 Task: Create List Payments in Board Employee Benefits to Workspace Front-end Development. Create List Refunds in Board Employee Benefits Optimization to Workspace Front-end Development. Create List Disputes in Board Employee Wellness and Mental Health Programs to Workspace Front-end Development
Action: Mouse moved to (134, 428)
Screenshot: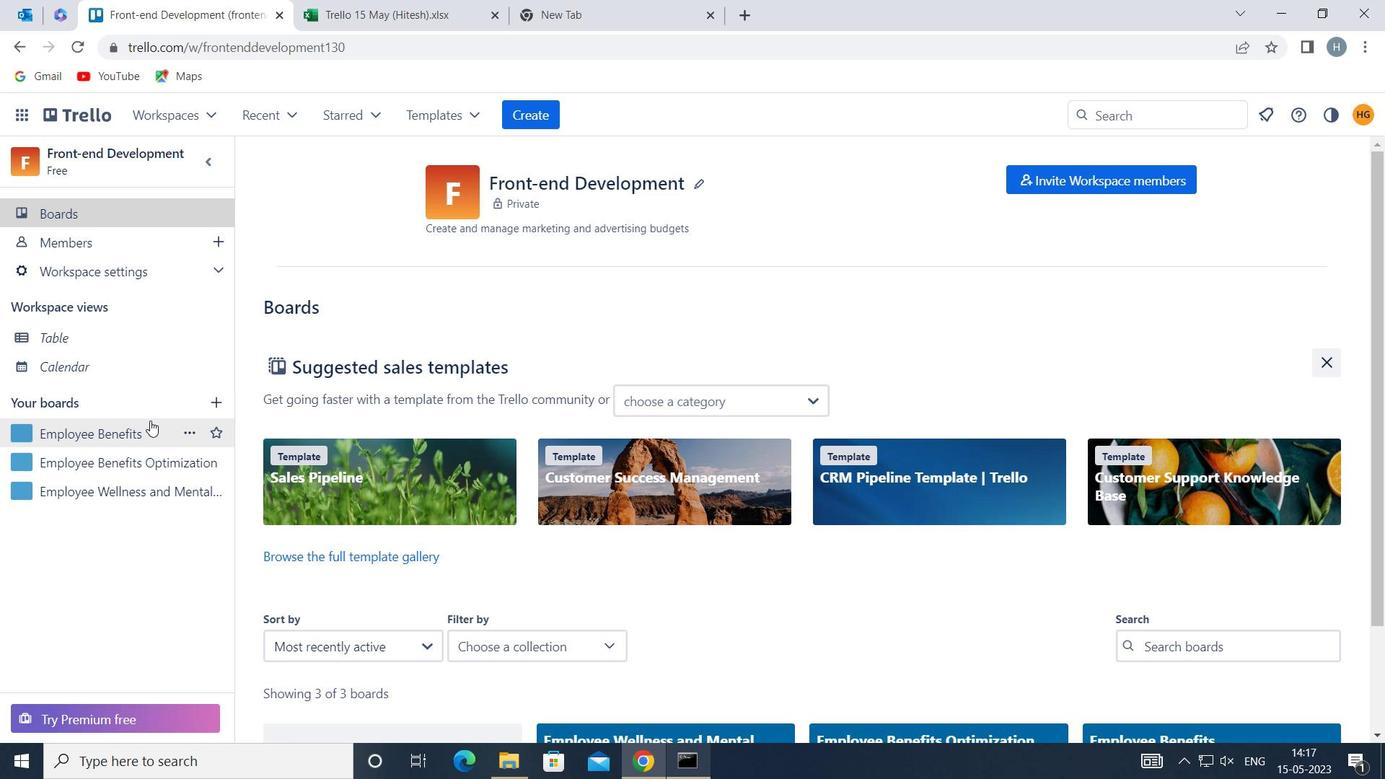 
Action: Mouse pressed left at (134, 428)
Screenshot: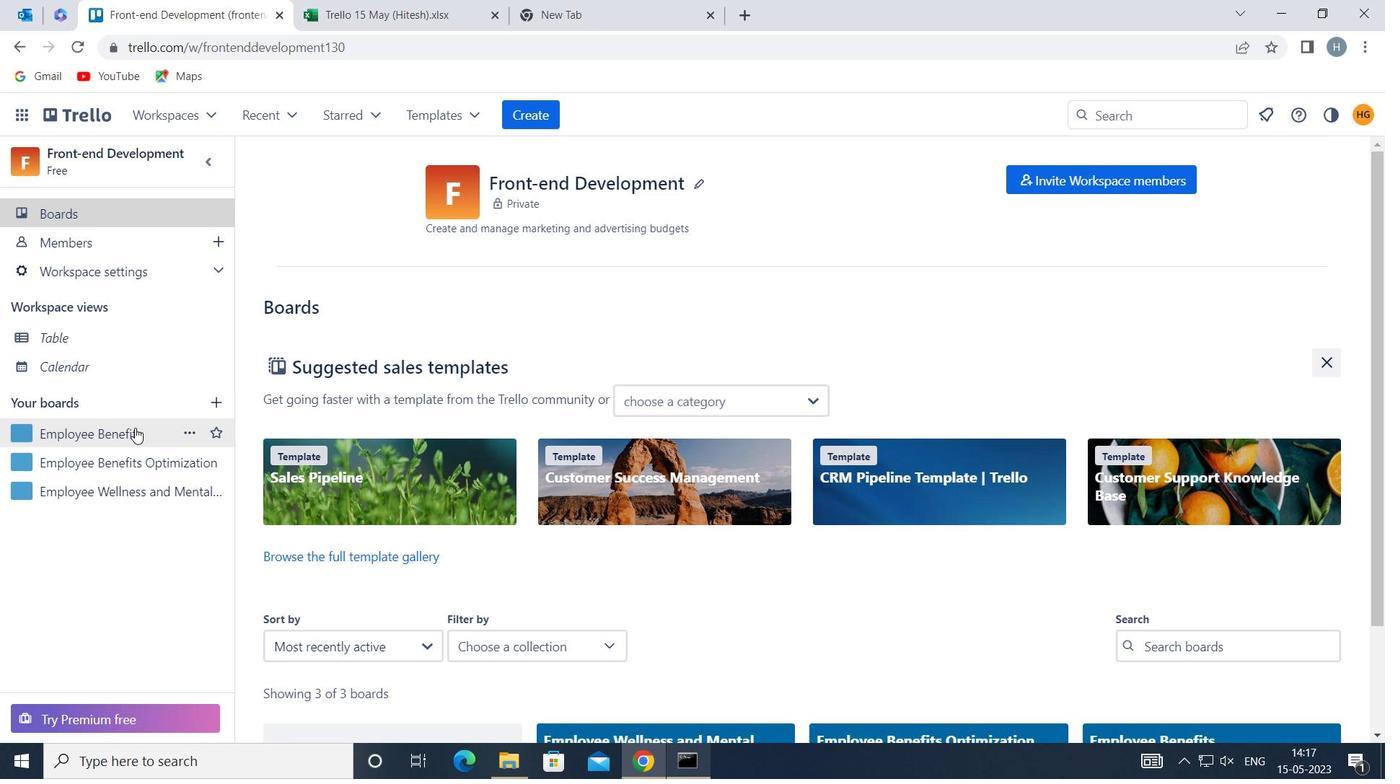 
Action: Mouse moved to (831, 210)
Screenshot: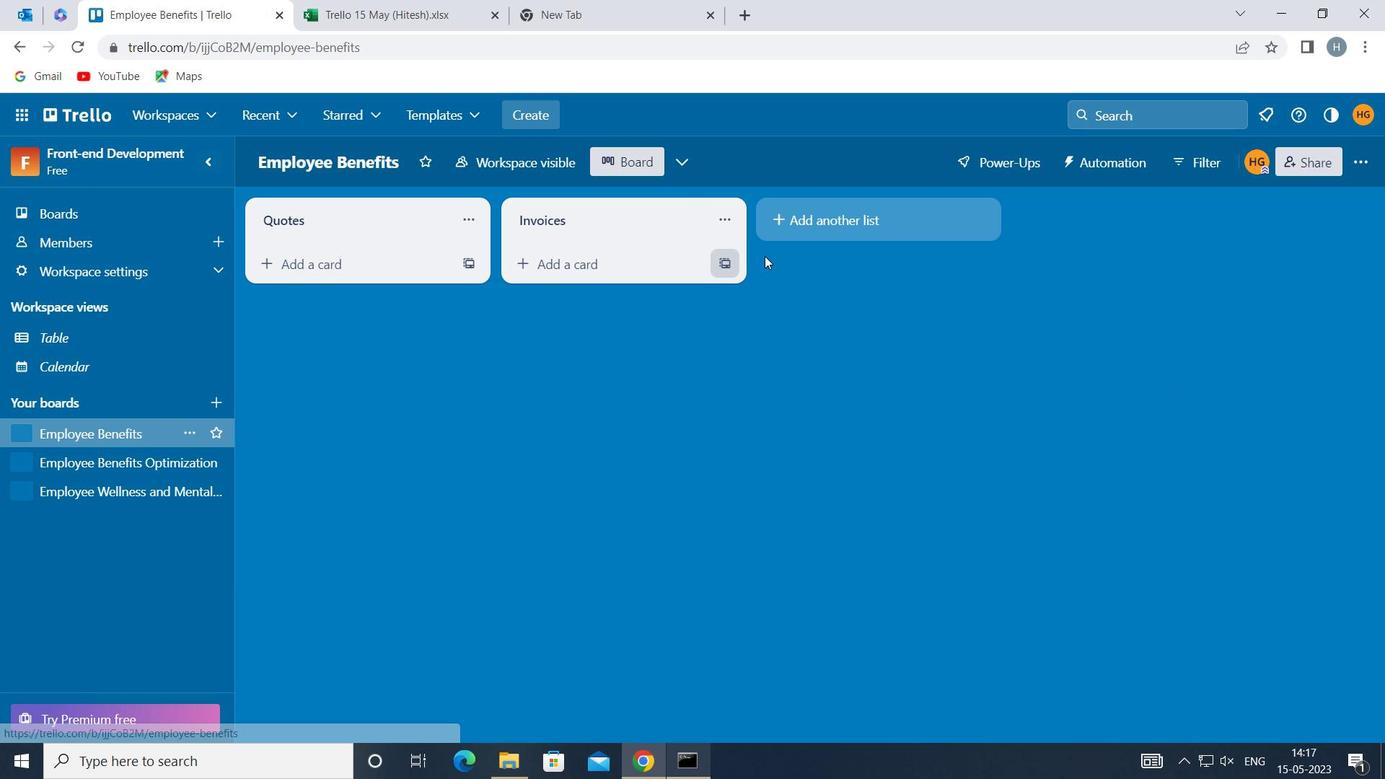 
Action: Mouse pressed left at (831, 210)
Screenshot: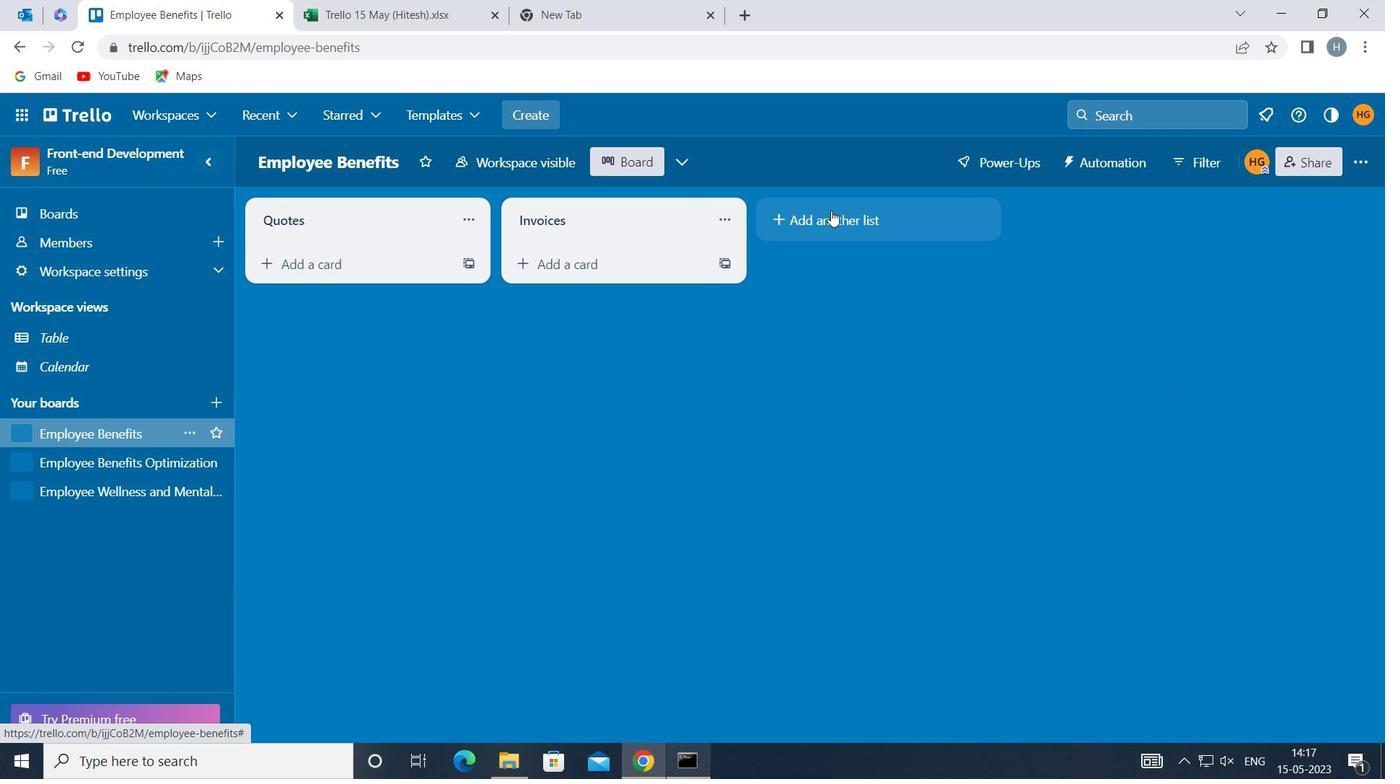 
Action: Key pressed <Key.shift><Key.shift>PAYMENTS
Screenshot: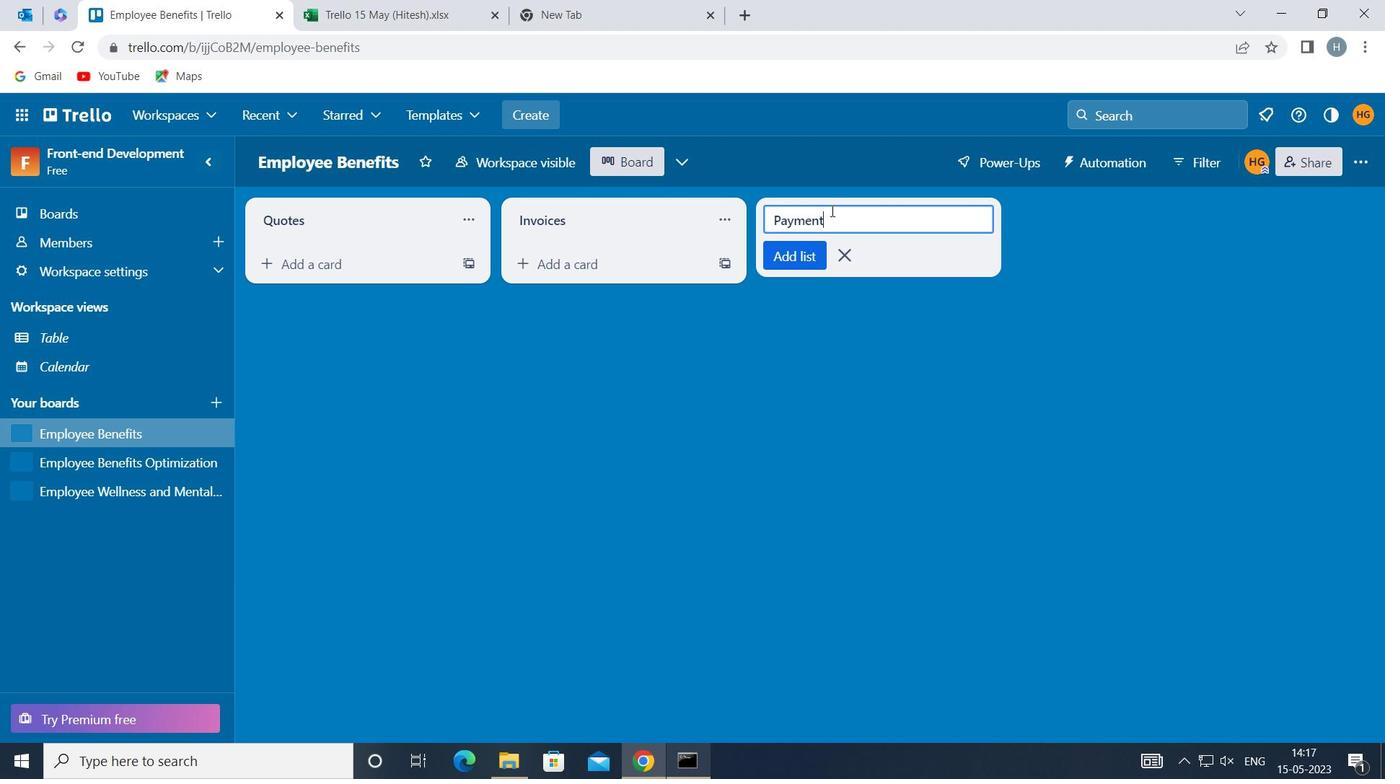 
Action: Mouse moved to (785, 258)
Screenshot: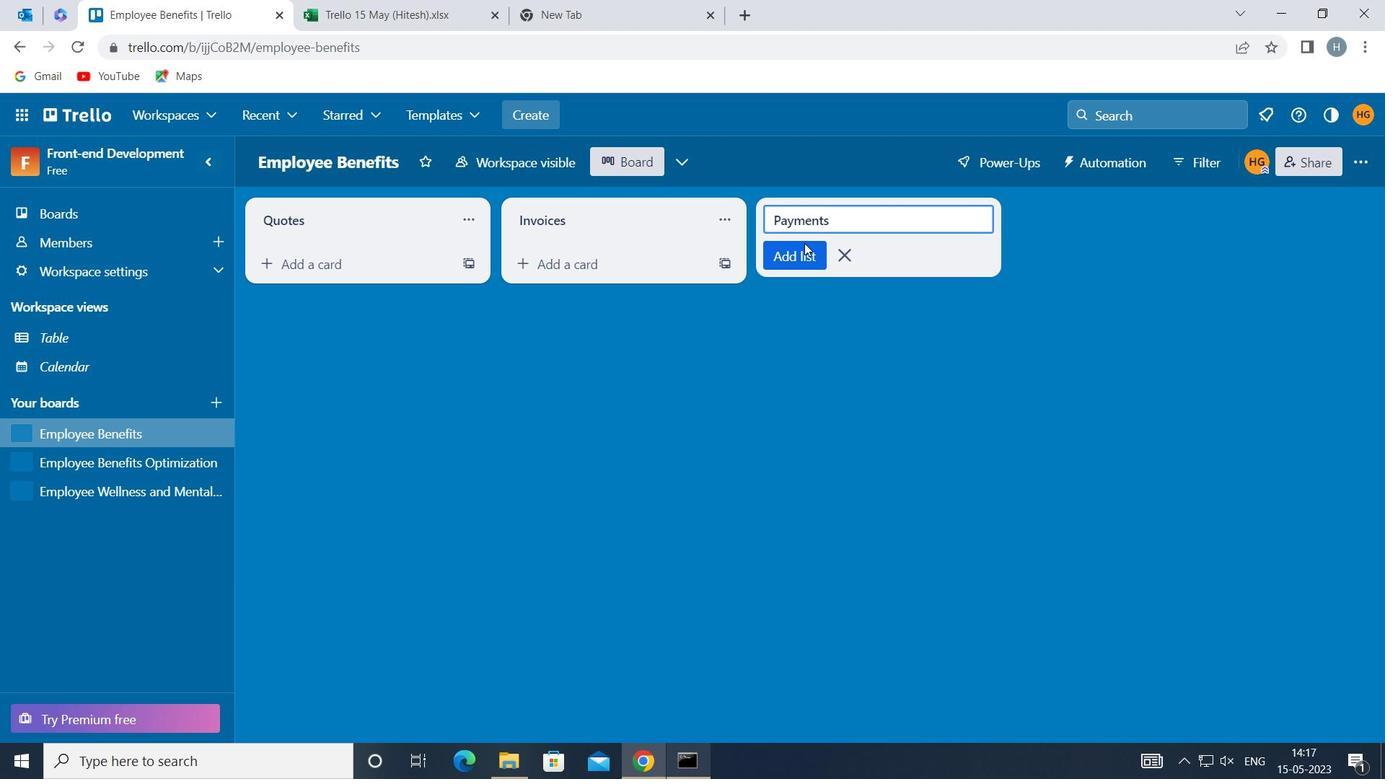 
Action: Mouse pressed left at (785, 258)
Screenshot: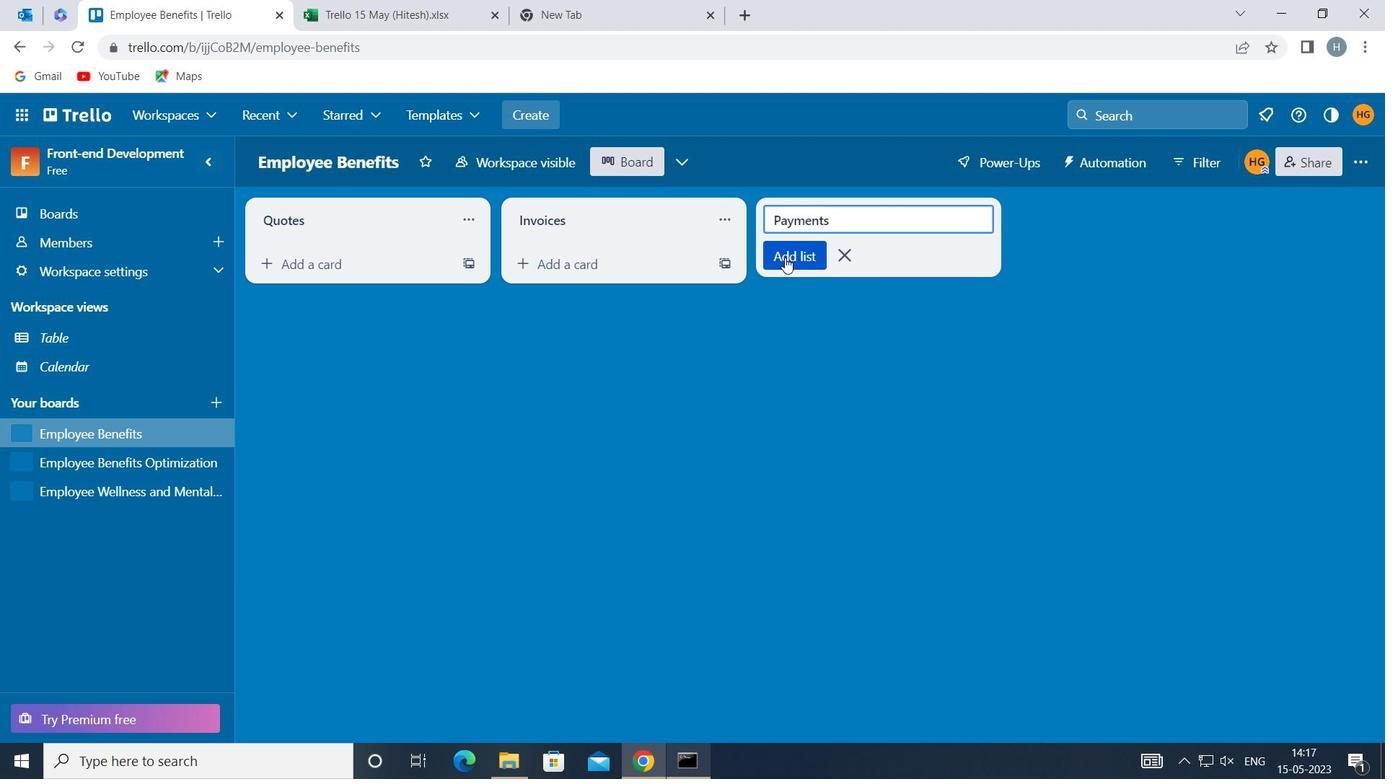 
Action: Mouse moved to (730, 385)
Screenshot: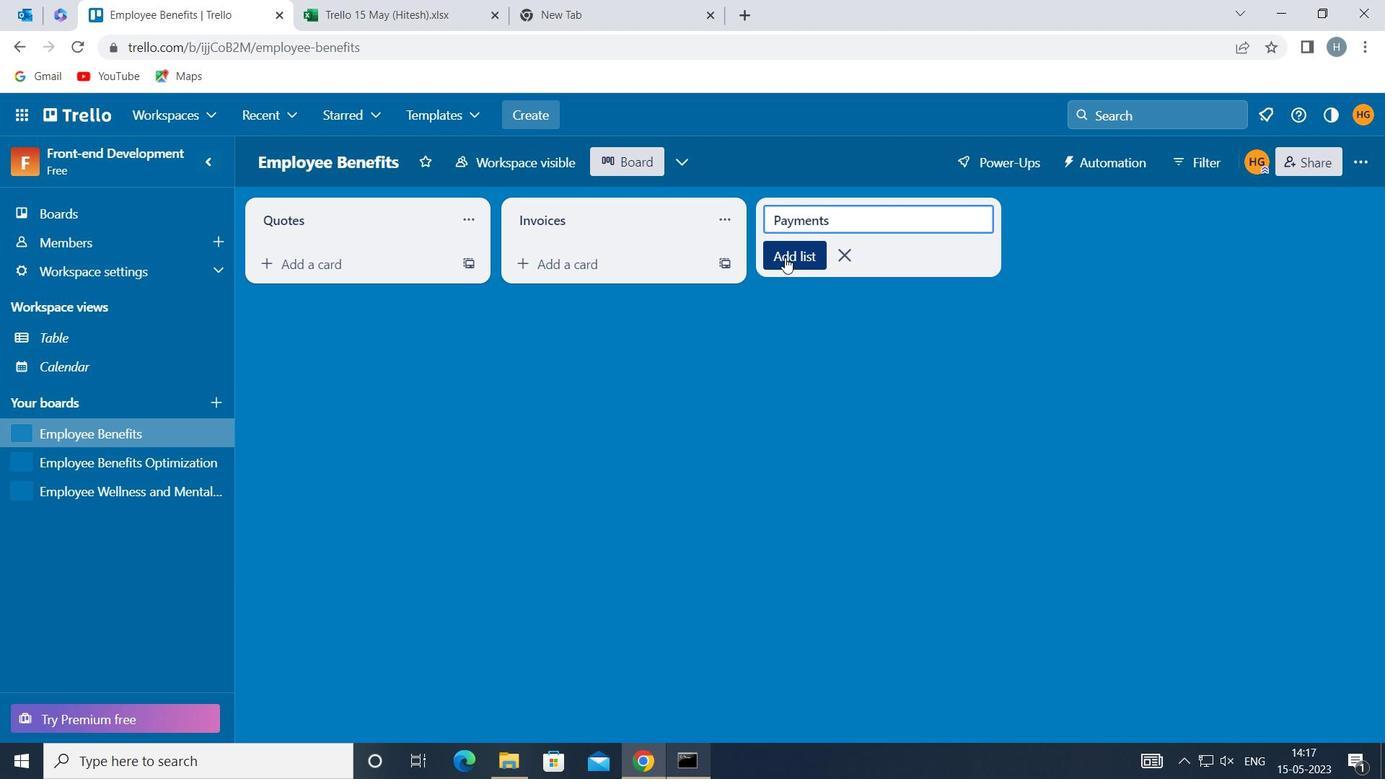 
Action: Mouse pressed left at (730, 385)
Screenshot: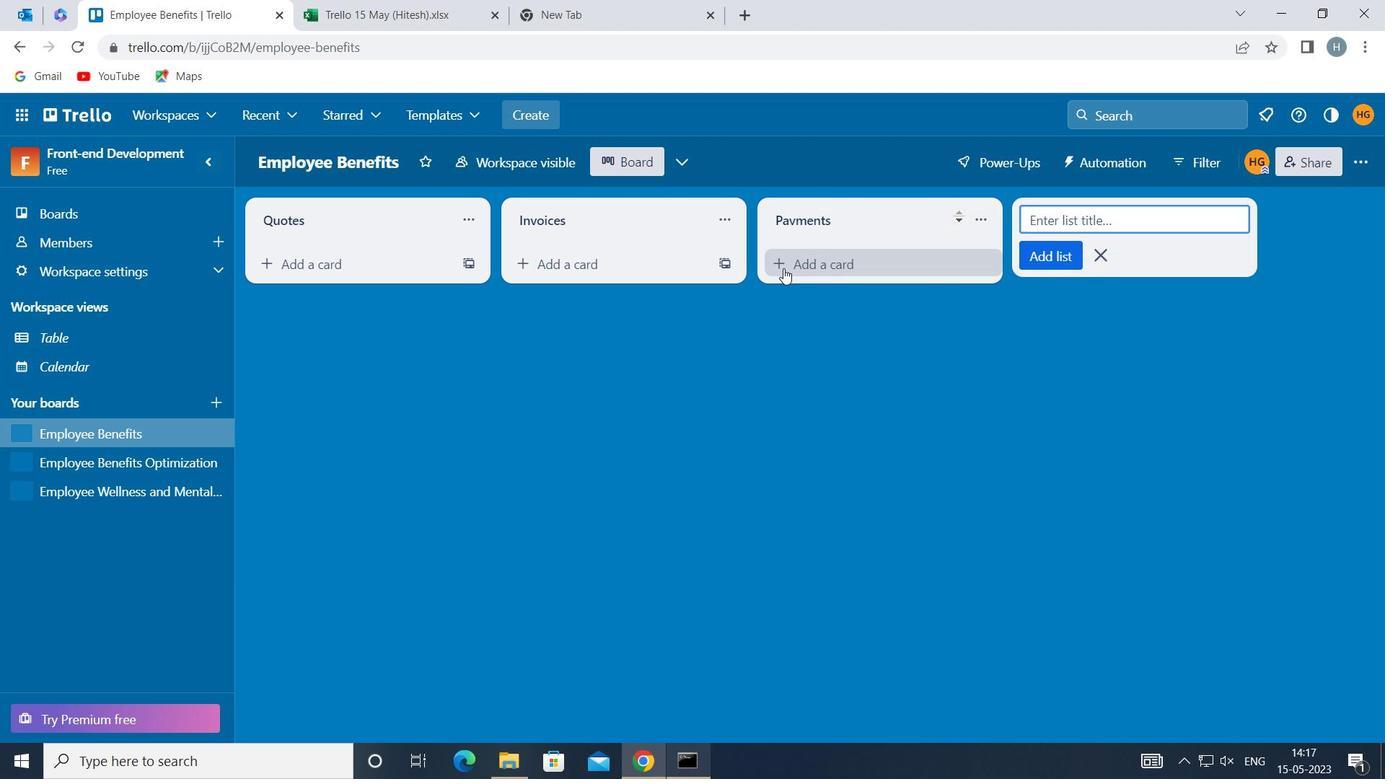 
Action: Mouse moved to (98, 465)
Screenshot: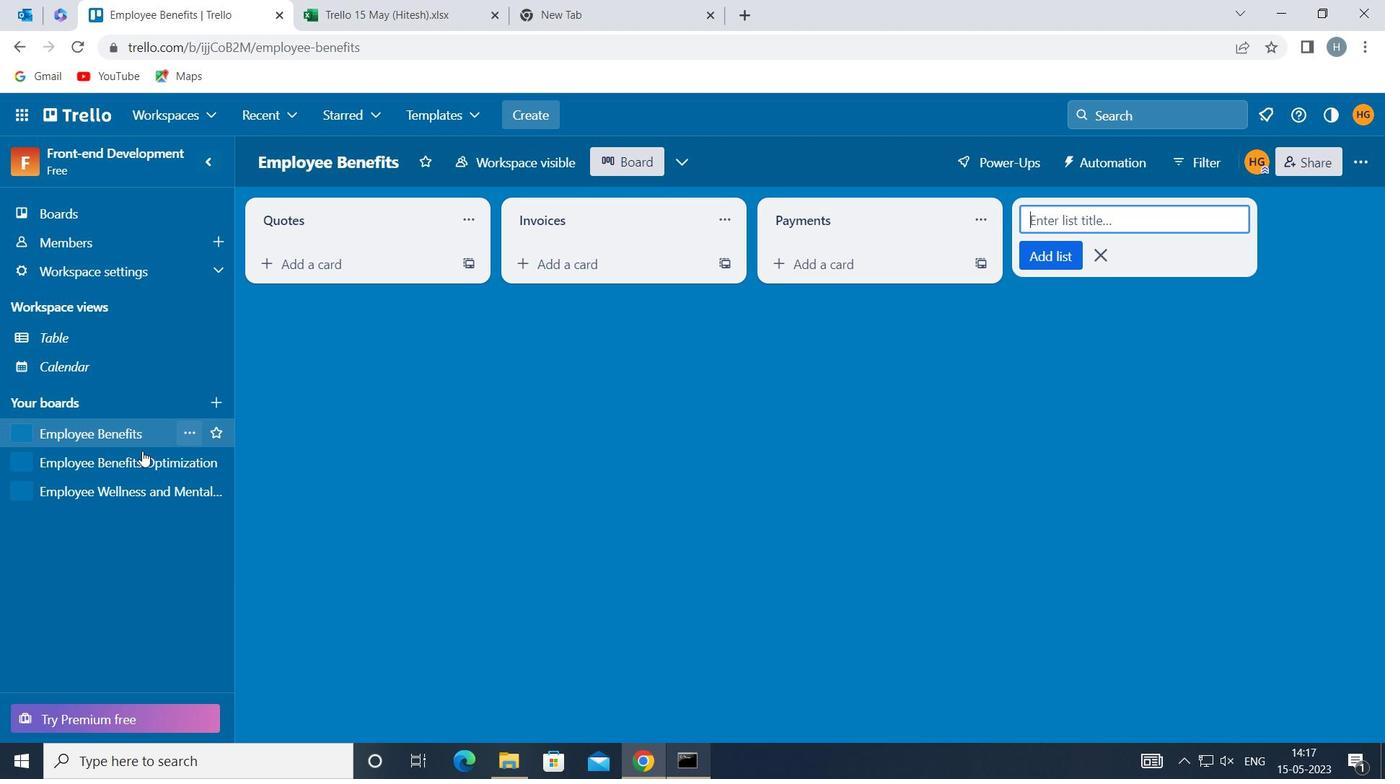 
Action: Mouse pressed left at (98, 465)
Screenshot: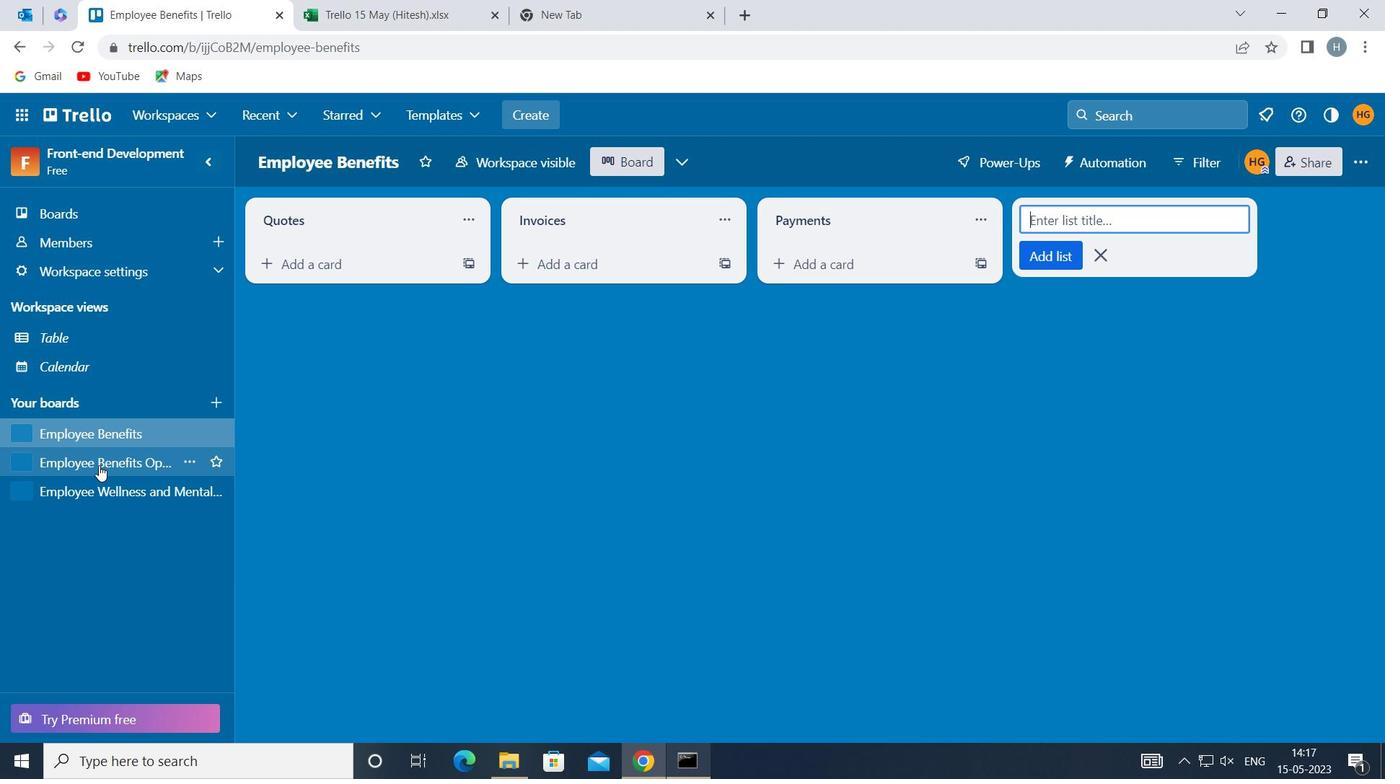 
Action: Mouse moved to (849, 217)
Screenshot: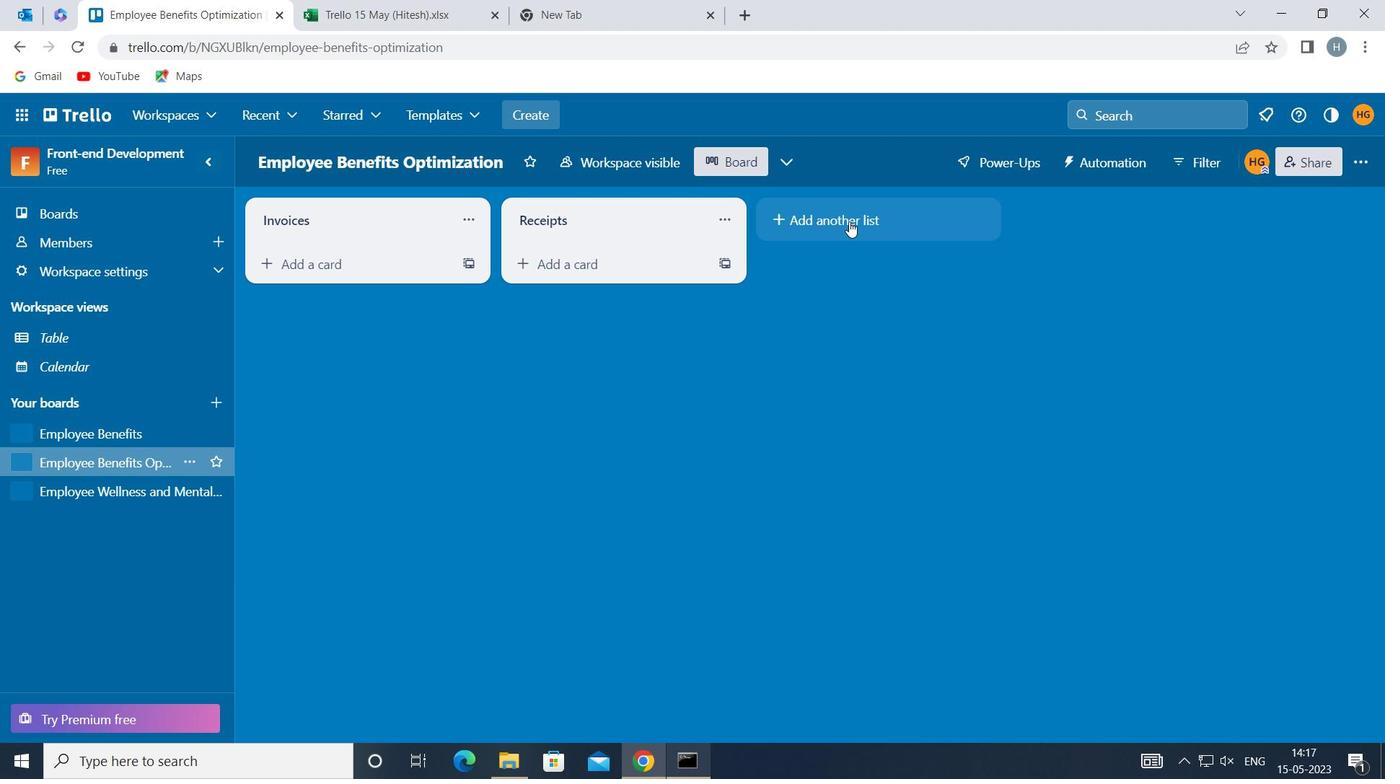 
Action: Mouse pressed left at (849, 217)
Screenshot: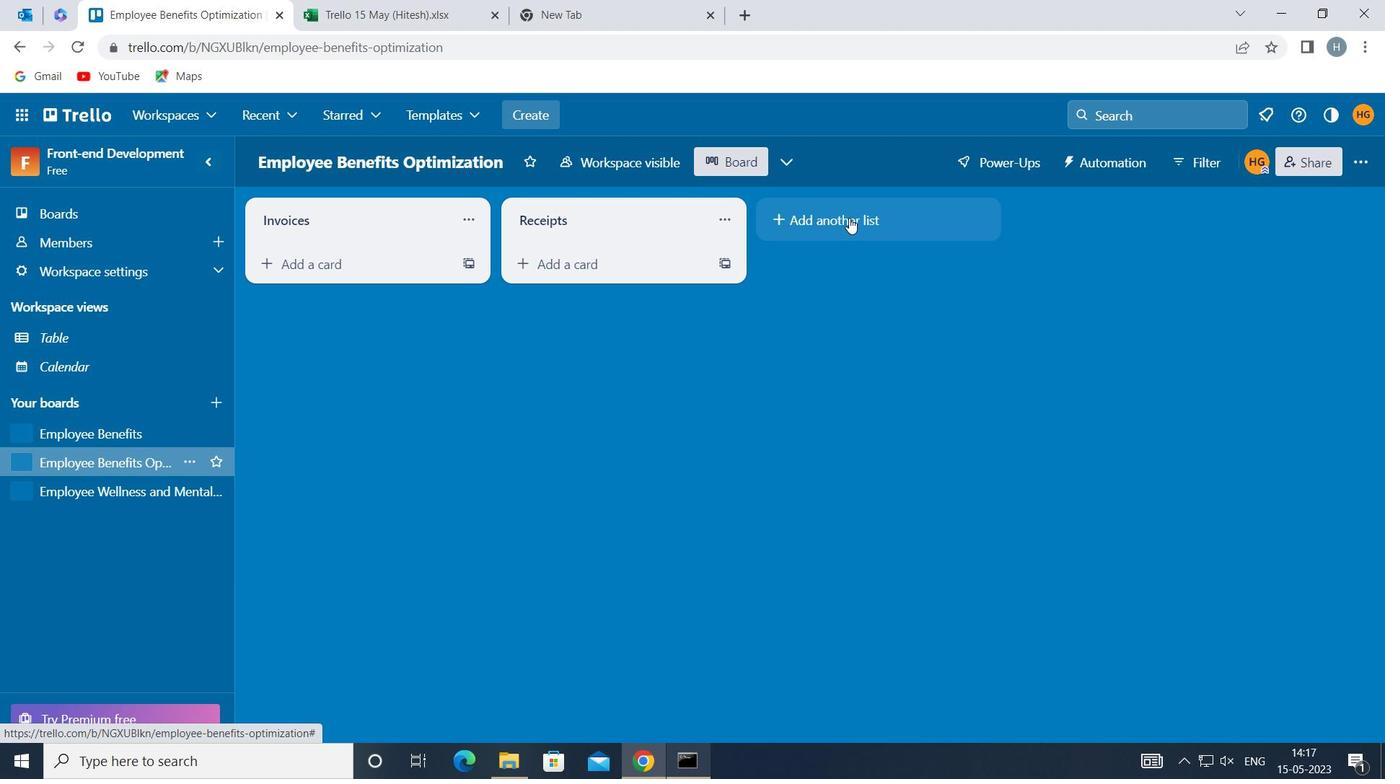 
Action: Key pressed <Key.shift>REFUNDS
Screenshot: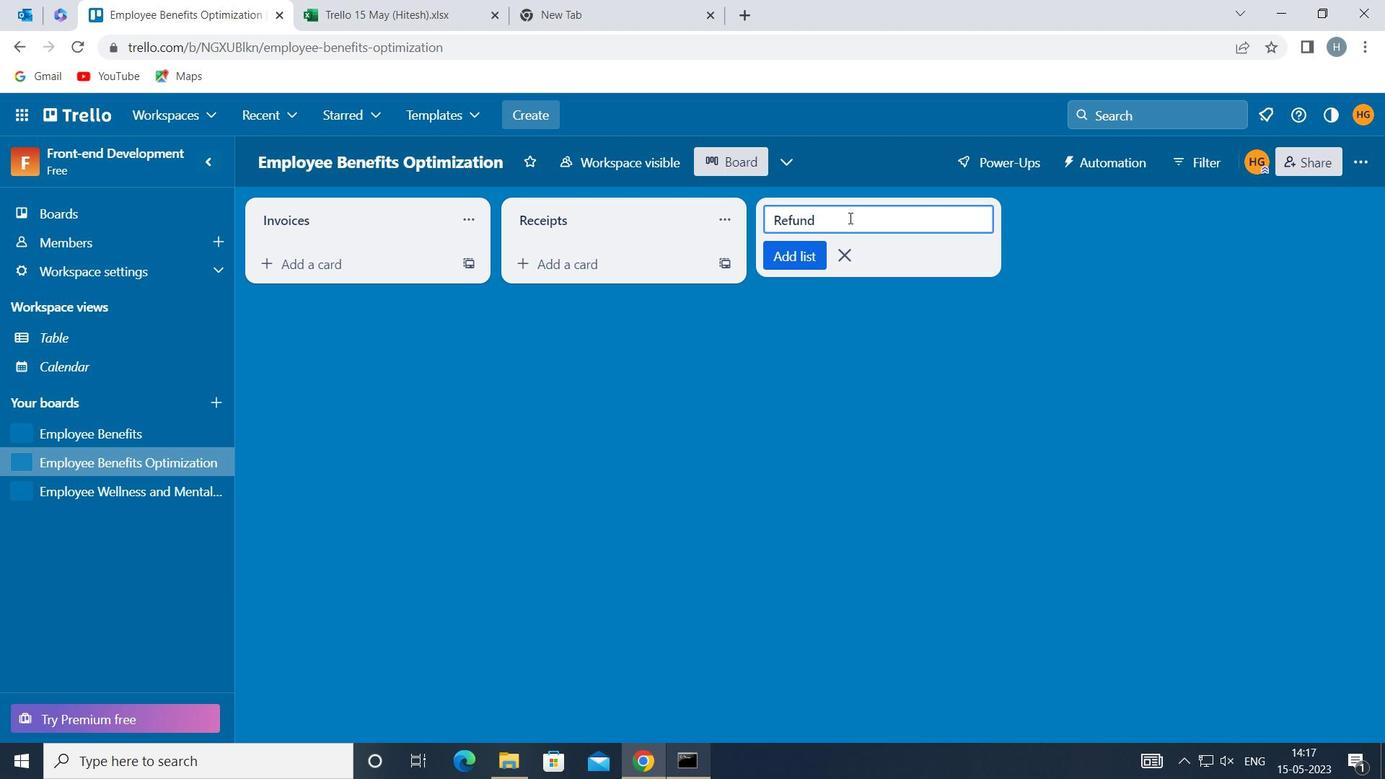 
Action: Mouse moved to (786, 258)
Screenshot: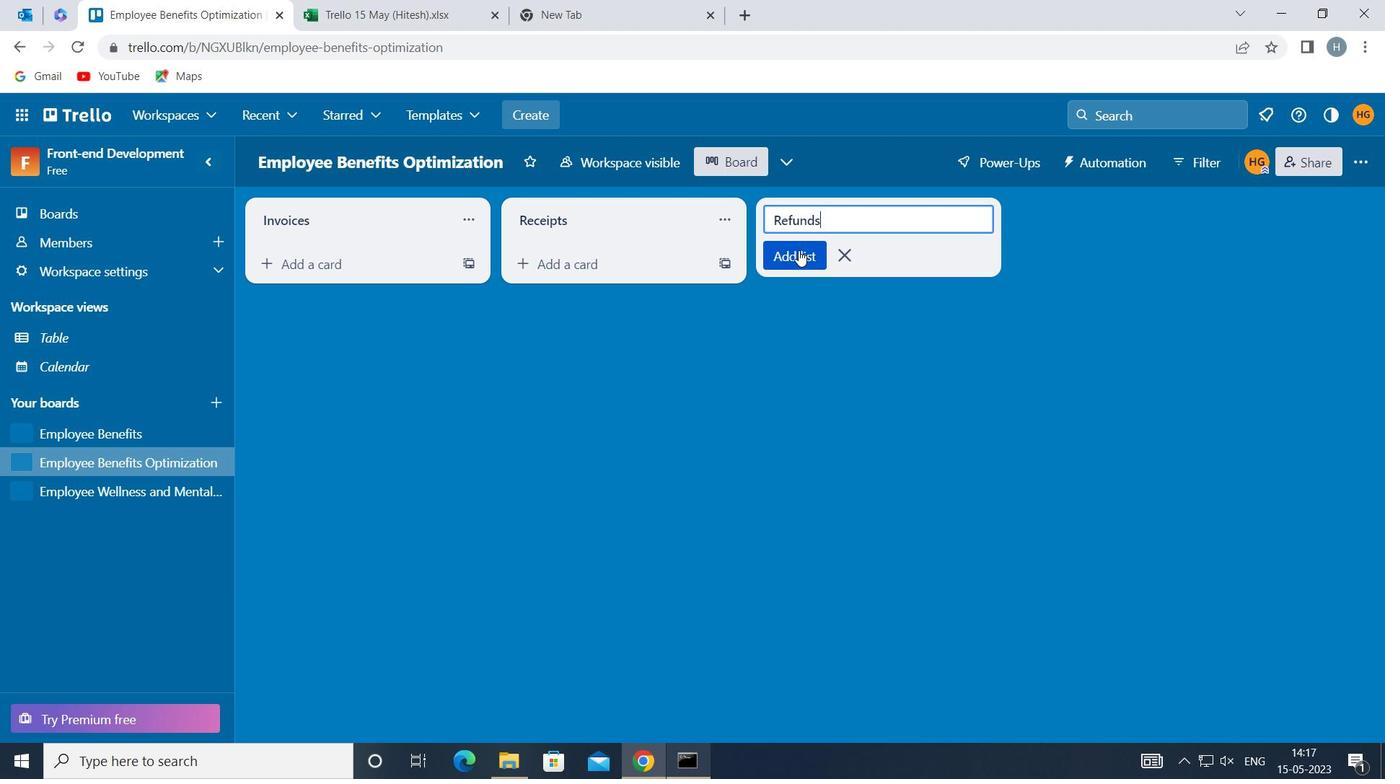 
Action: Mouse pressed left at (786, 258)
Screenshot: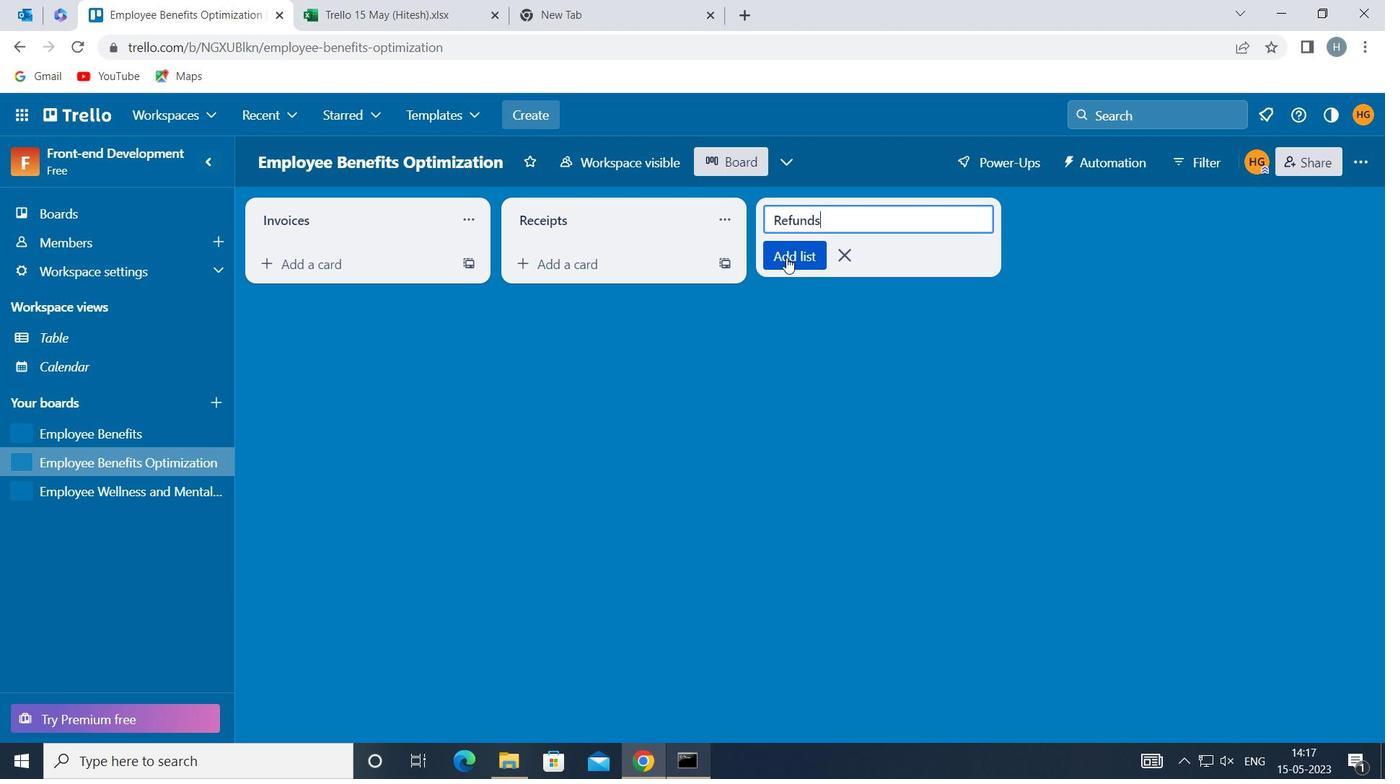 
Action: Mouse moved to (740, 368)
Screenshot: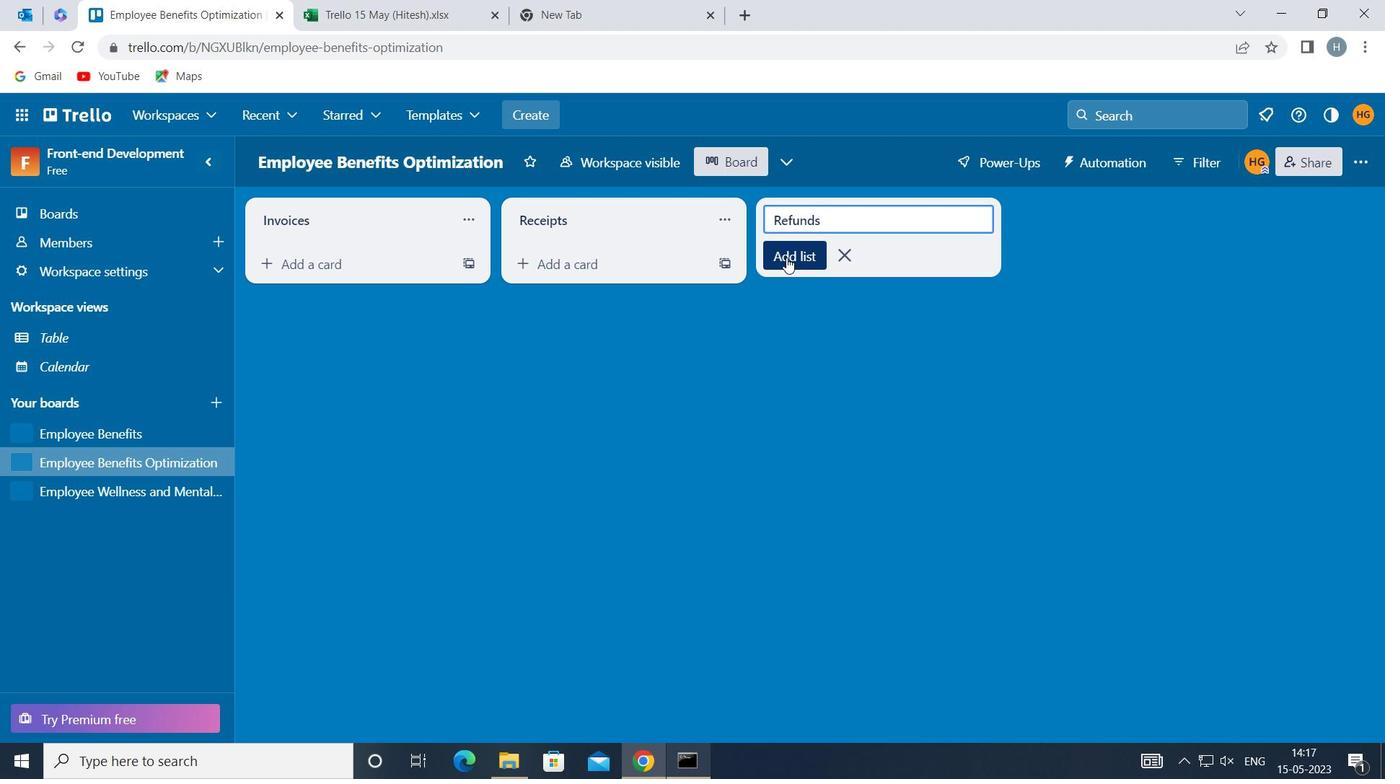 
Action: Mouse pressed left at (740, 368)
Screenshot: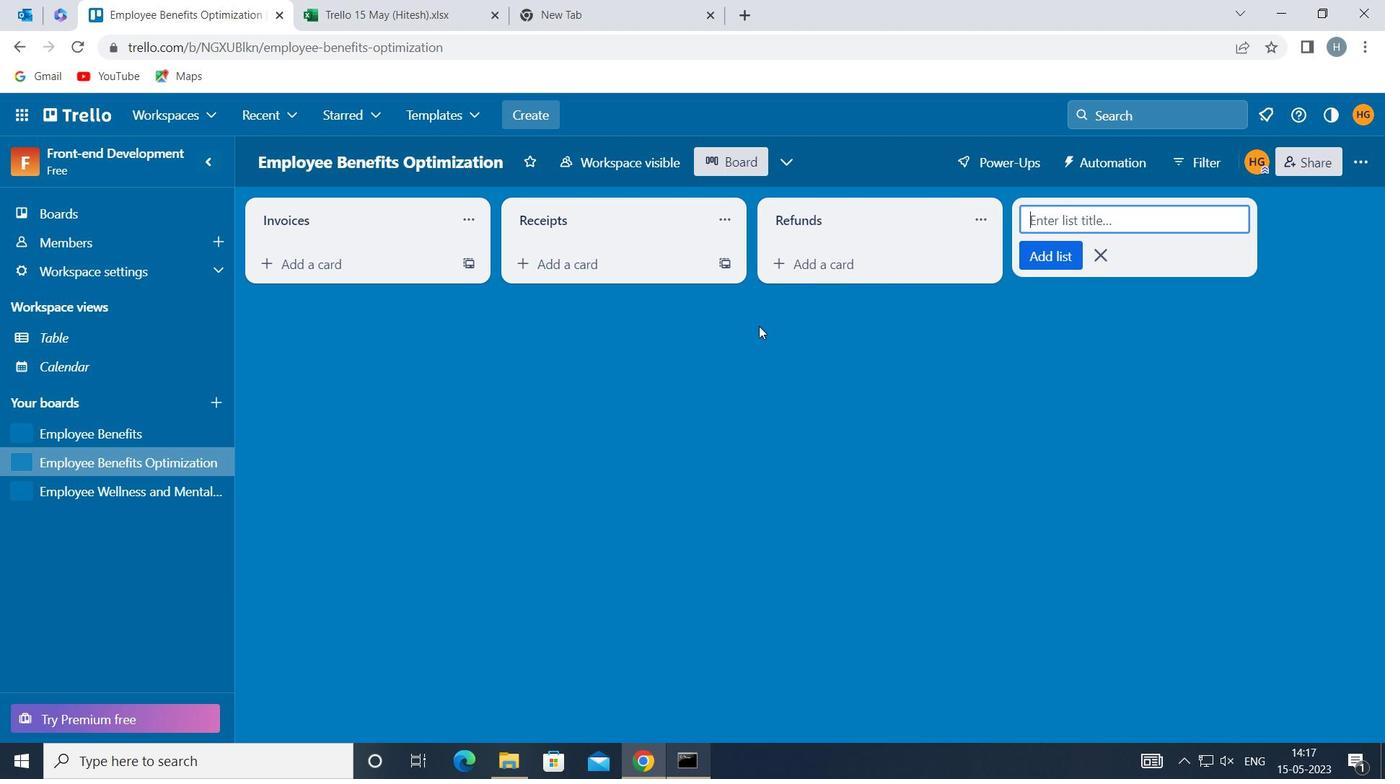 
Action: Mouse moved to (90, 493)
Screenshot: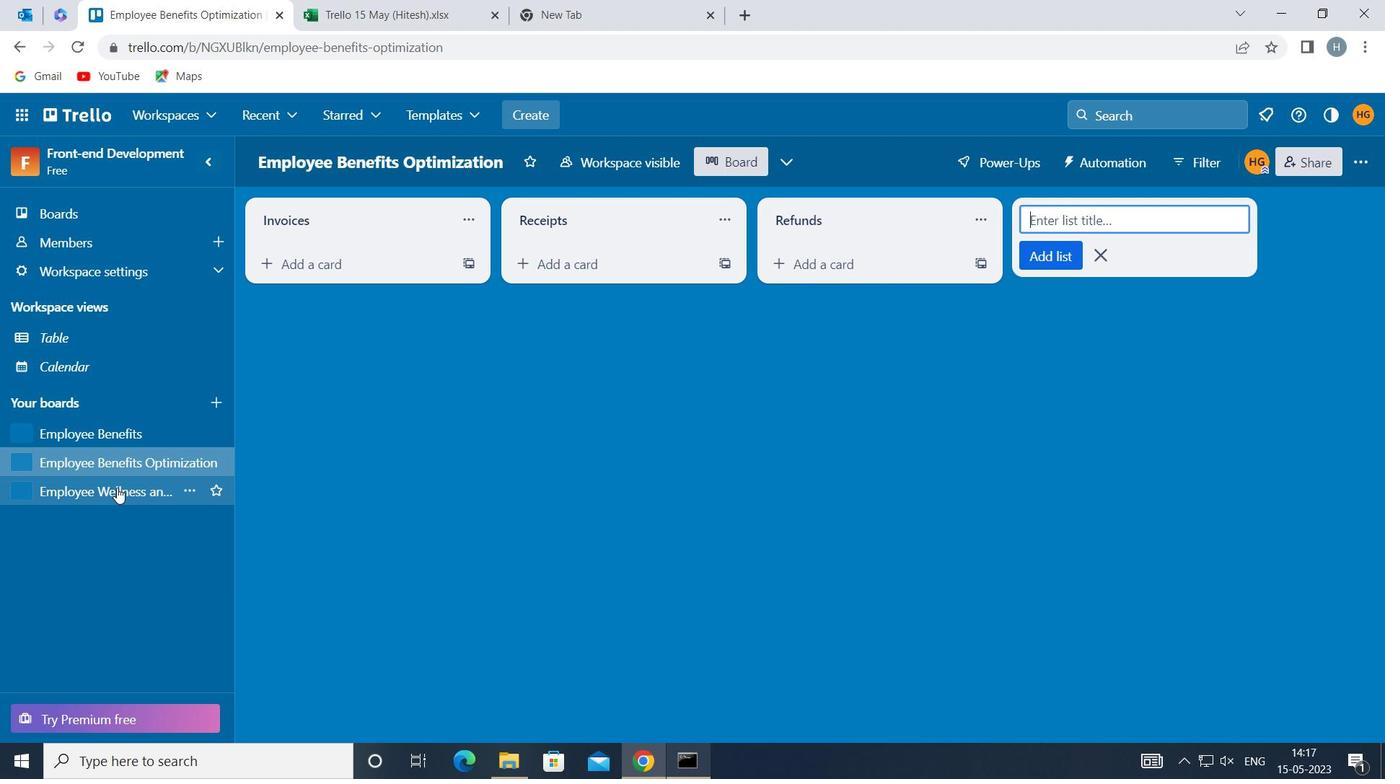 
Action: Mouse pressed left at (90, 493)
Screenshot: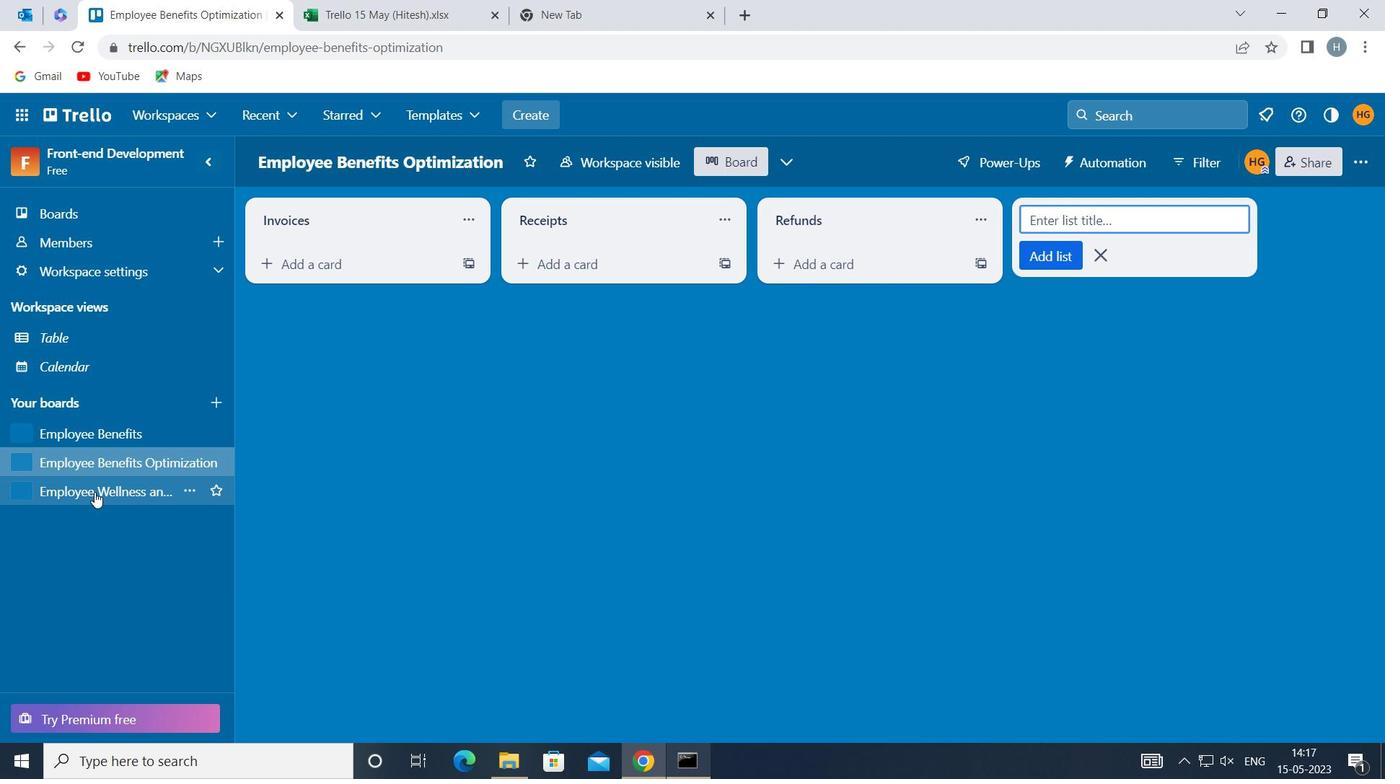 
Action: Mouse moved to (855, 221)
Screenshot: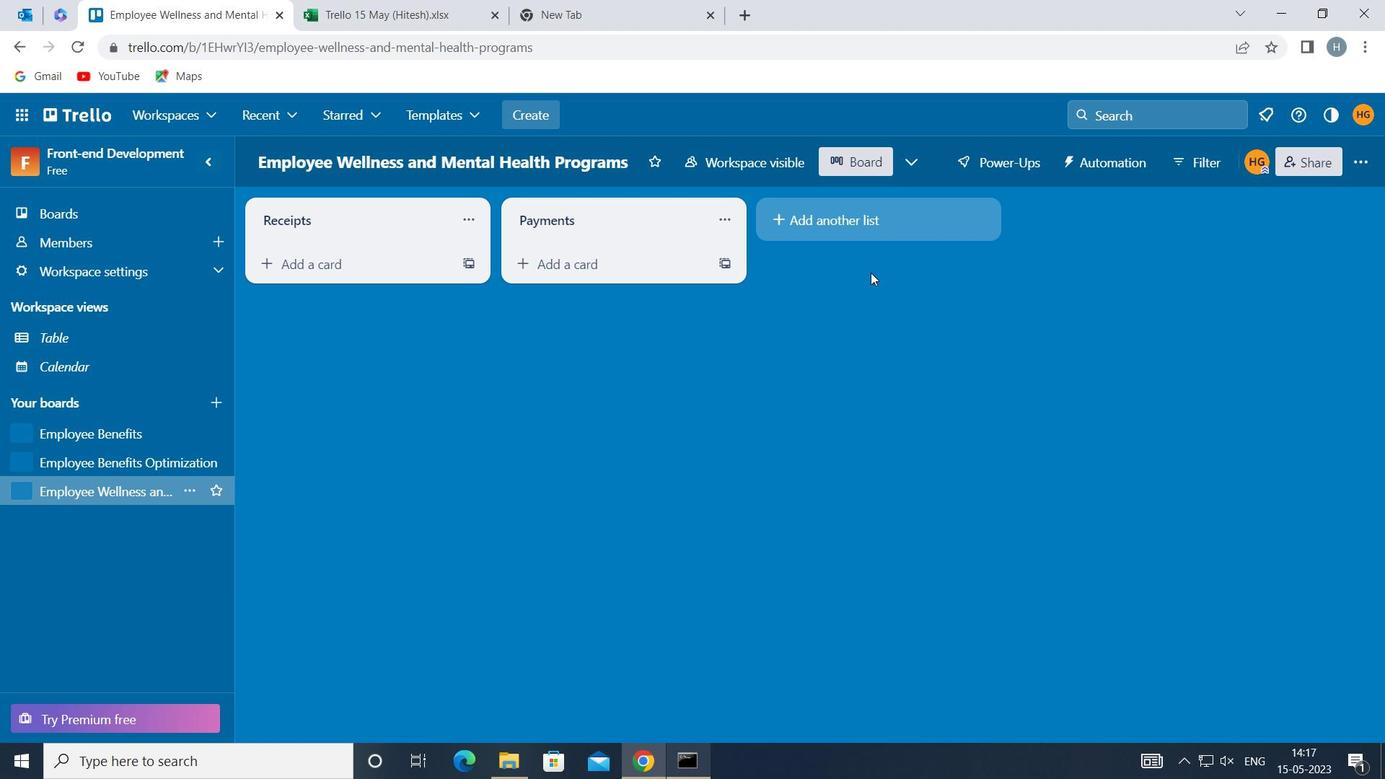 
Action: Mouse pressed left at (855, 221)
Screenshot: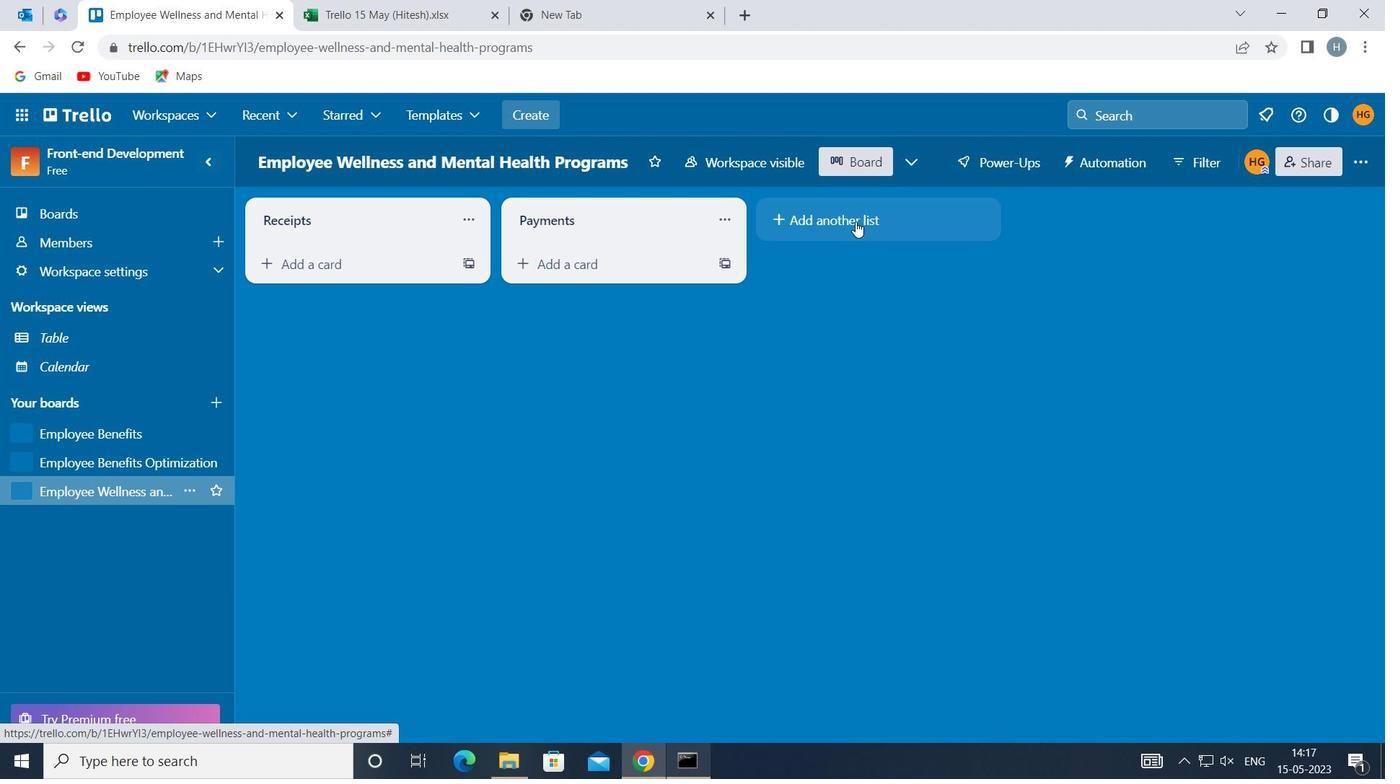 
Action: Key pressed <Key.shift>DISPUTES
Screenshot: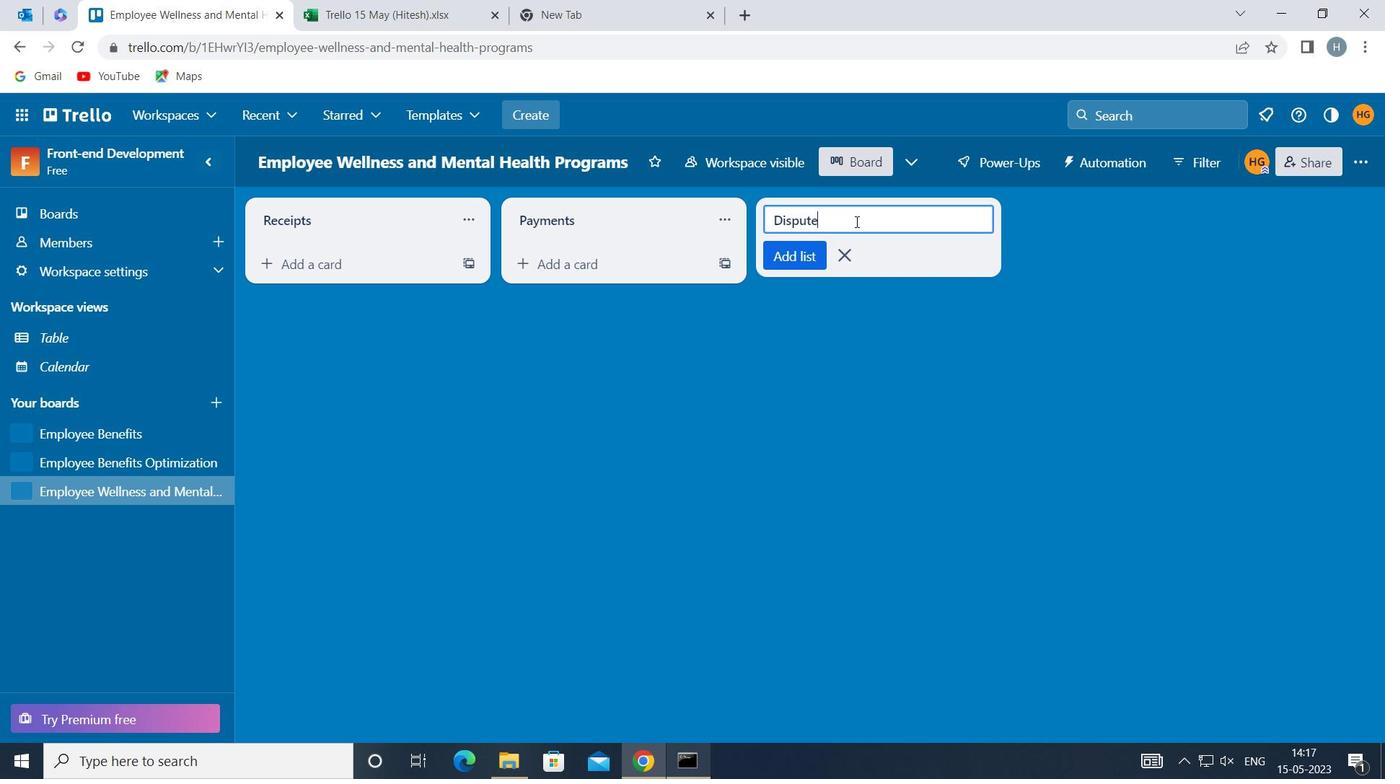
Action: Mouse moved to (799, 255)
Screenshot: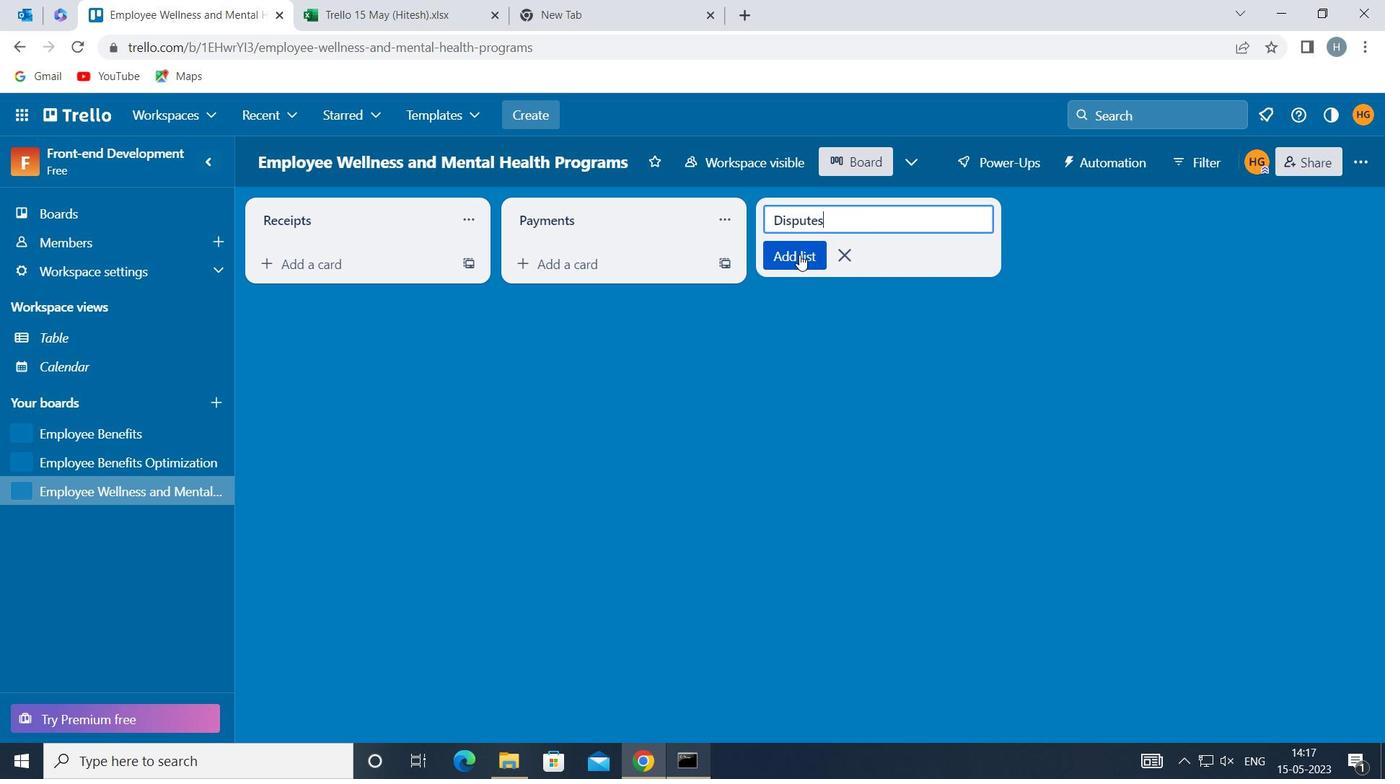 
Action: Mouse pressed left at (799, 255)
Screenshot: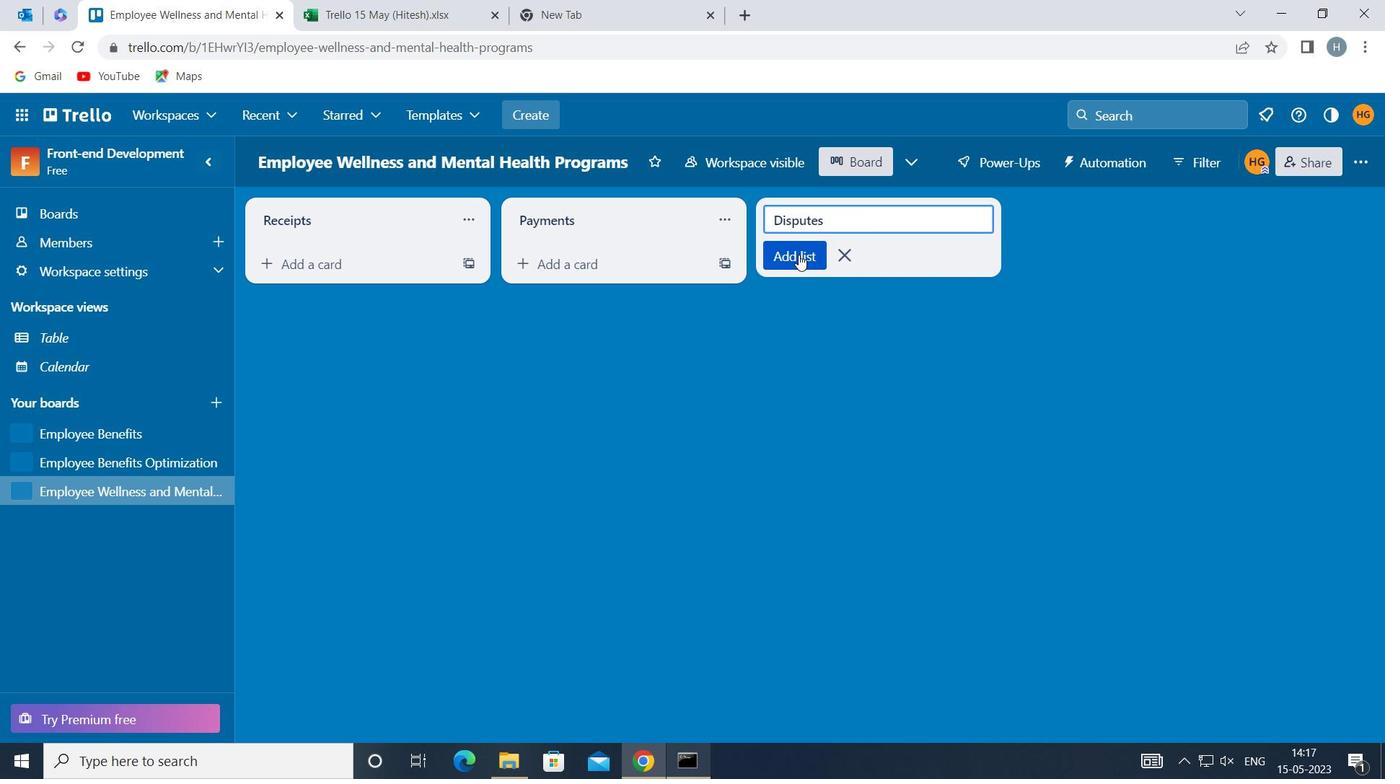 
Action: Mouse moved to (790, 361)
Screenshot: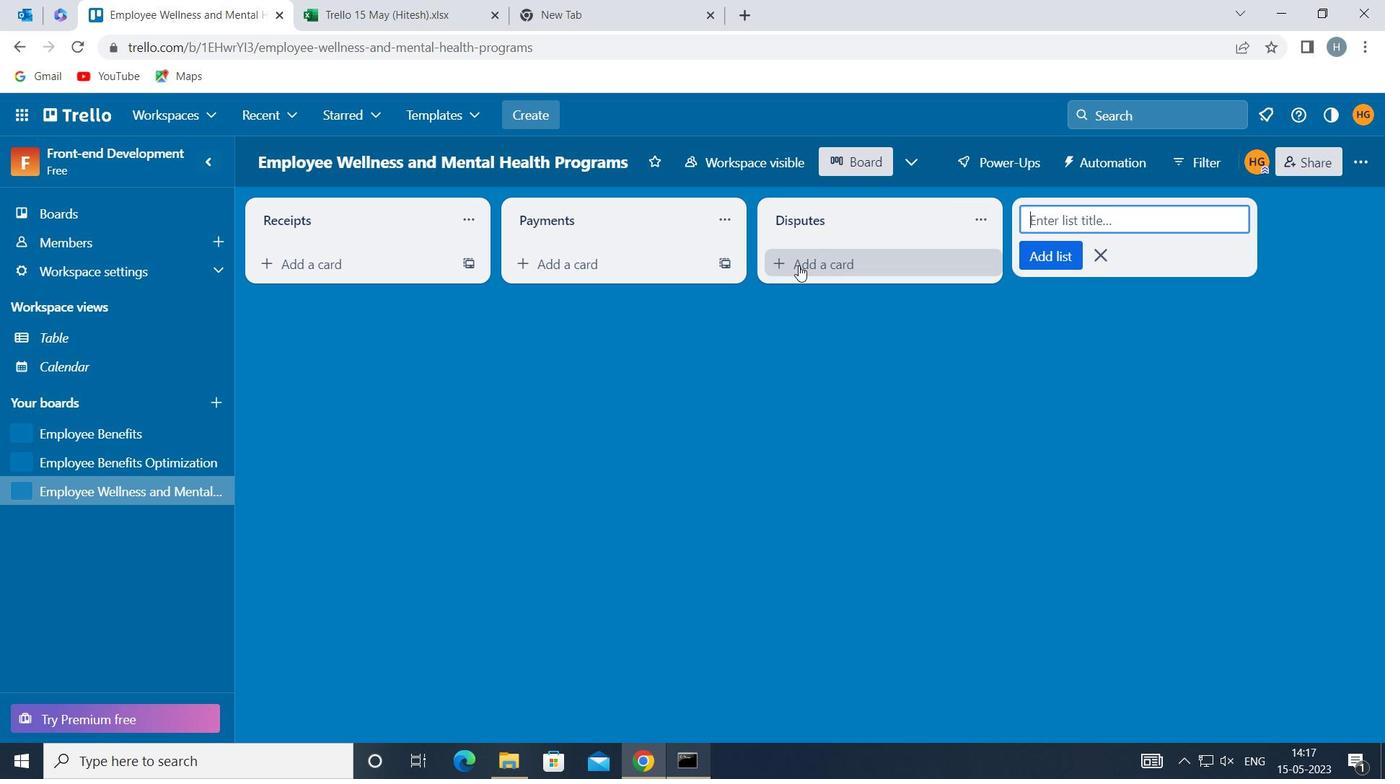 
Action: Mouse pressed left at (790, 361)
Screenshot: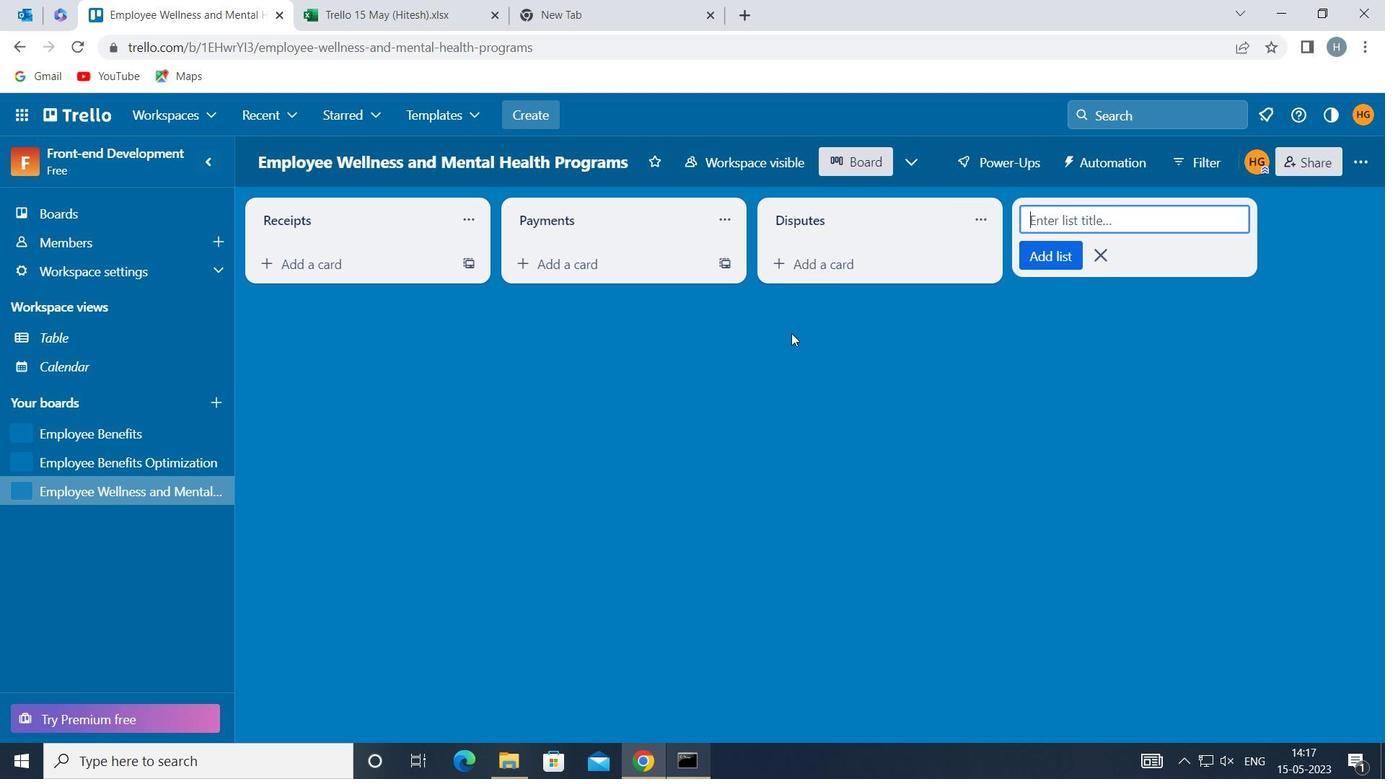 
